 Task: Use Glide Short Effect in this video Movie B.mp4
Action: Mouse moved to (287, 34)
Screenshot: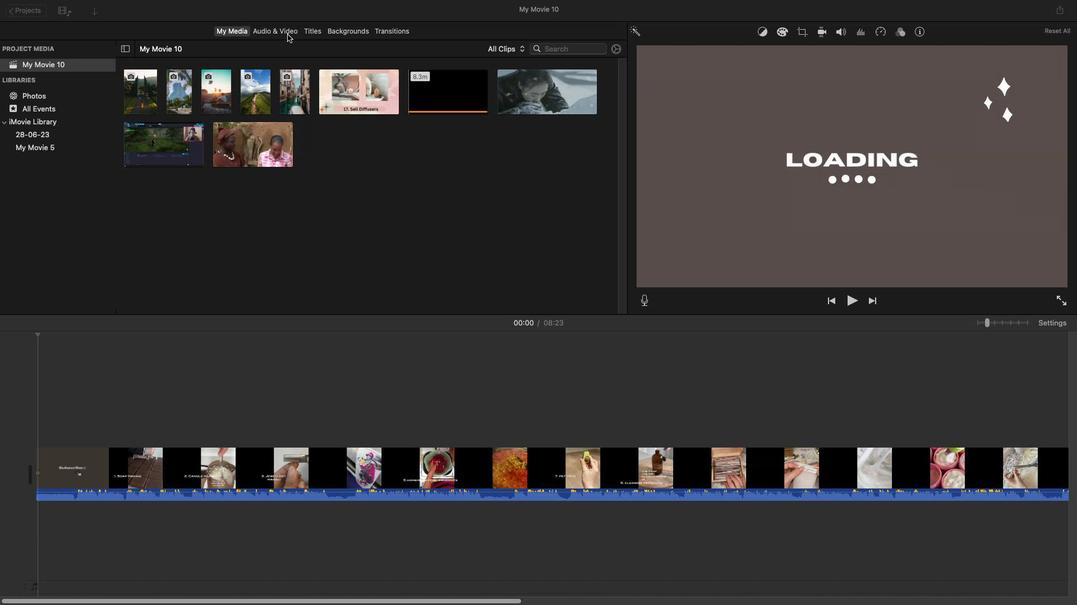 
Action: Mouse pressed left at (287, 34)
Screenshot: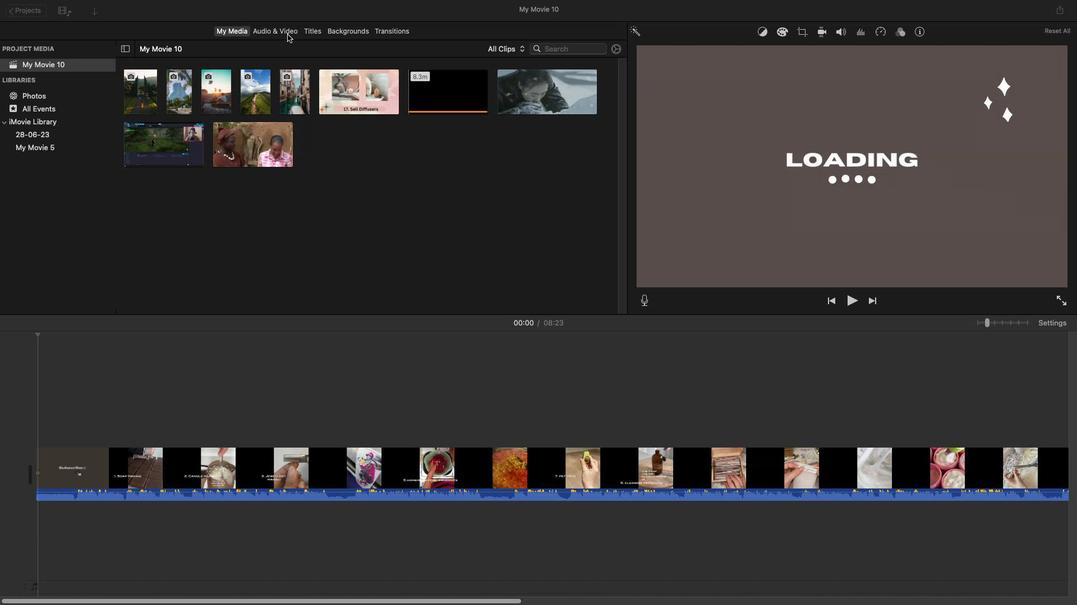 
Action: Mouse moved to (206, 203)
Screenshot: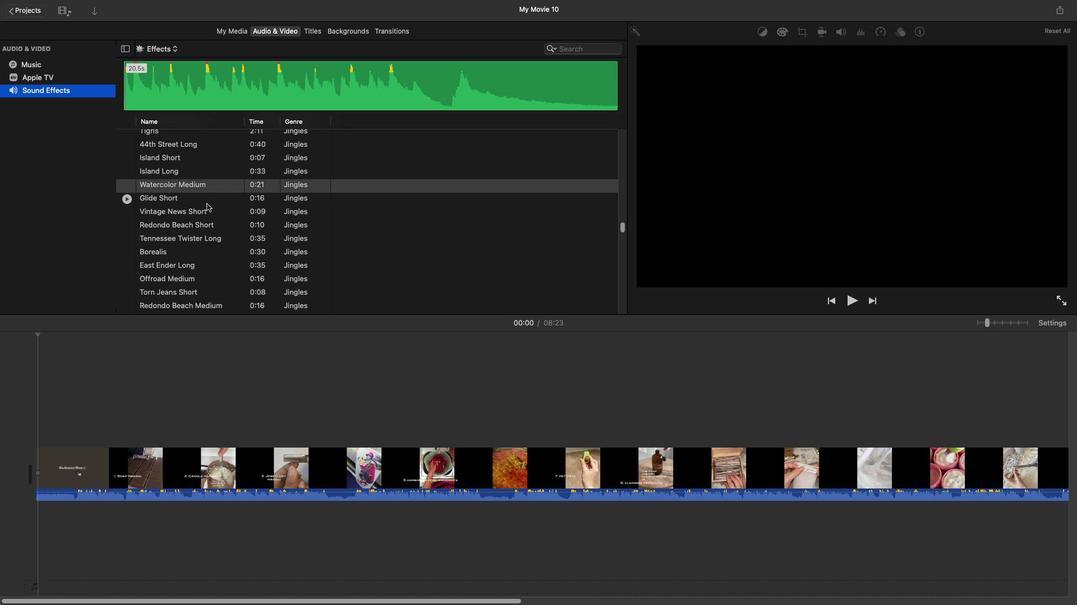 
Action: Mouse pressed left at (206, 203)
Screenshot: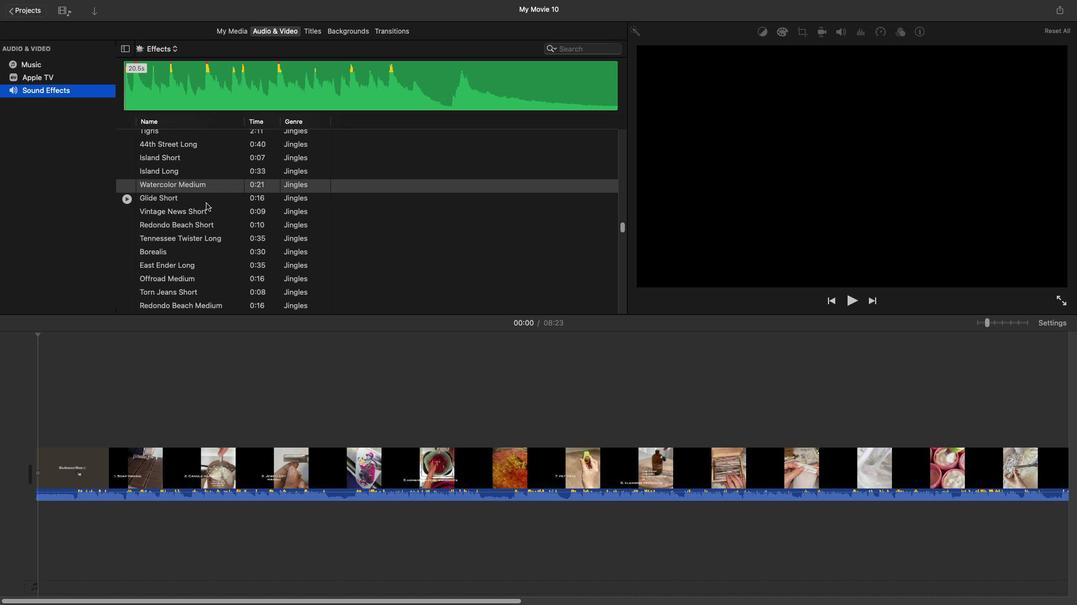 
Action: Mouse pressed left at (206, 203)
Screenshot: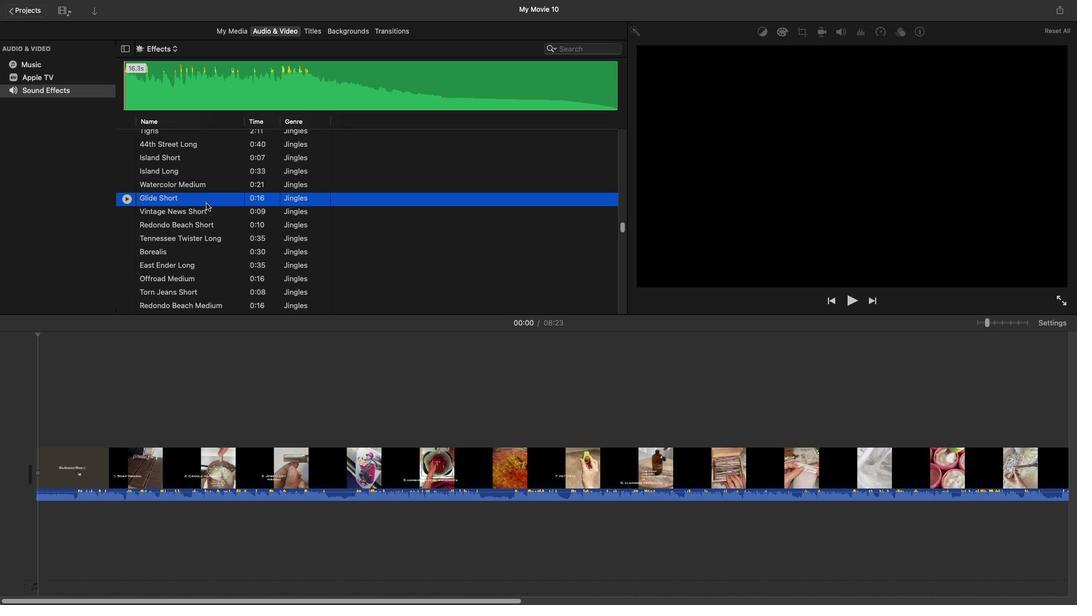 
Action: Mouse moved to (26, 536)
Screenshot: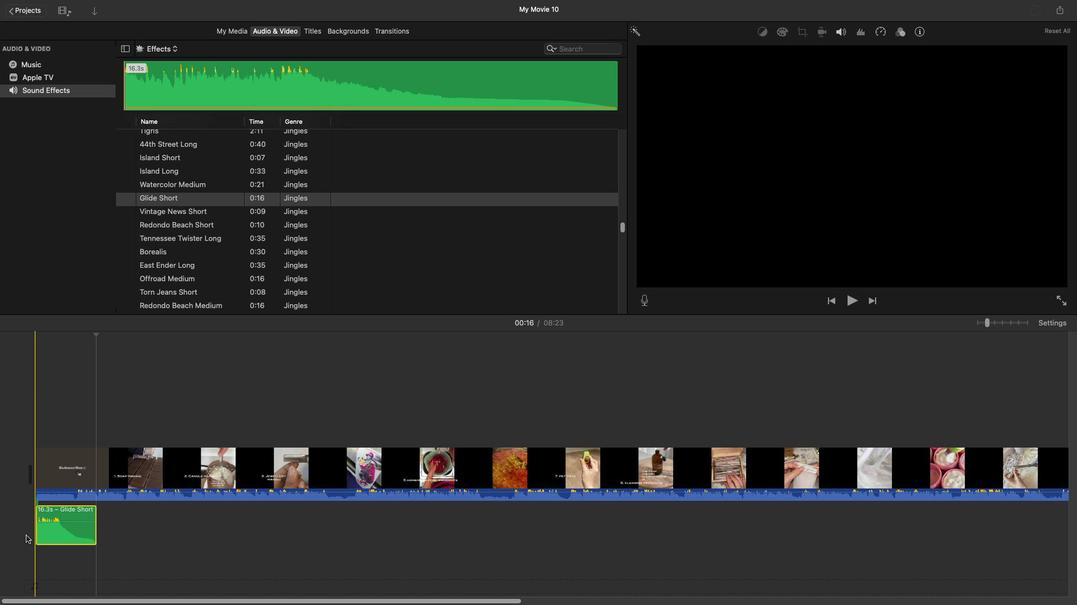 
